 Task: Create a rule from the Agile list, Priority changed -> Complete task in the project AgileOrigin if Priority Cleared then Complete Task
Action: Mouse moved to (728, 478)
Screenshot: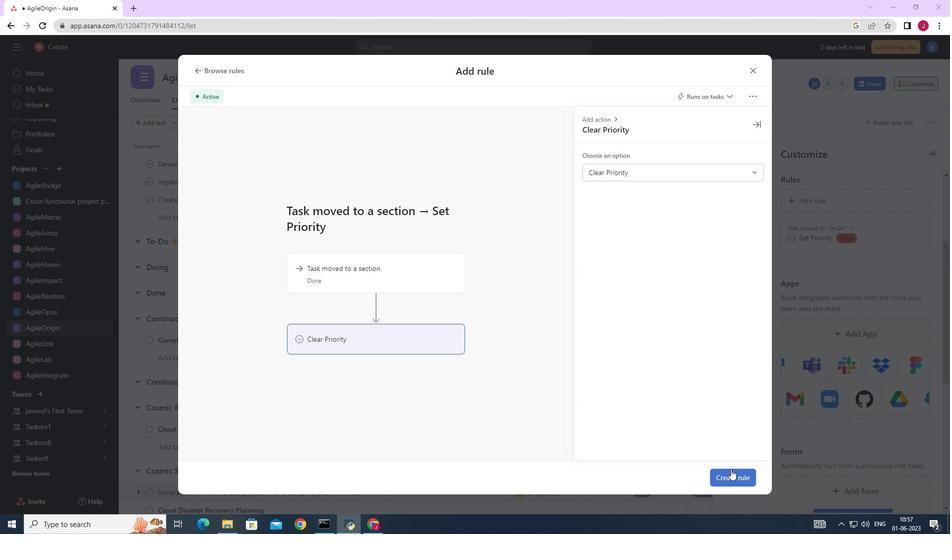 
Action: Mouse pressed left at (728, 478)
Screenshot: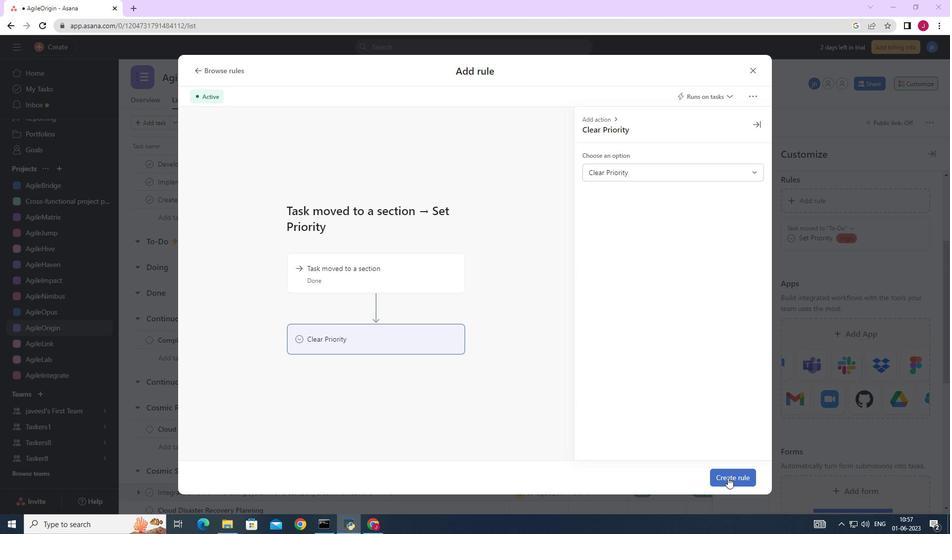 
Action: Mouse moved to (930, 155)
Screenshot: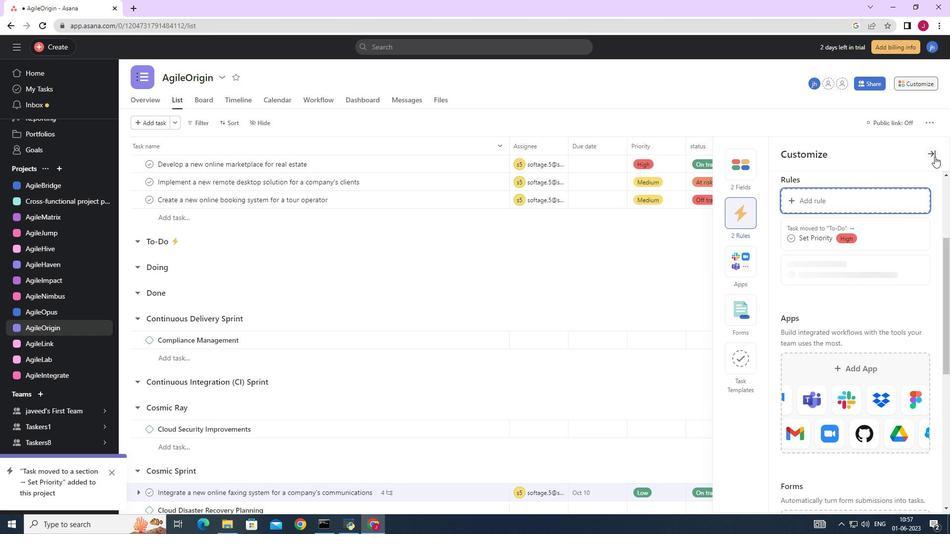 
Action: Mouse pressed left at (930, 155)
Screenshot: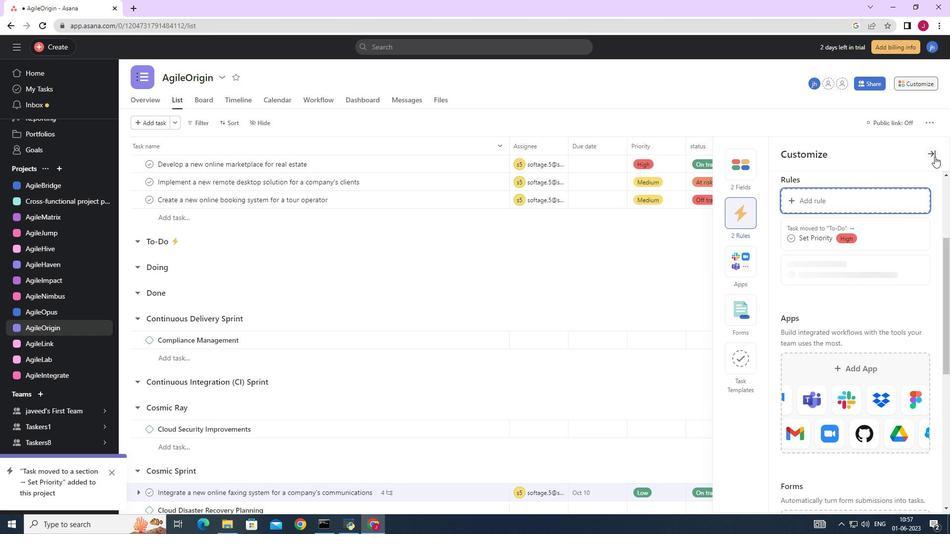 
Action: Mouse moved to (917, 83)
Screenshot: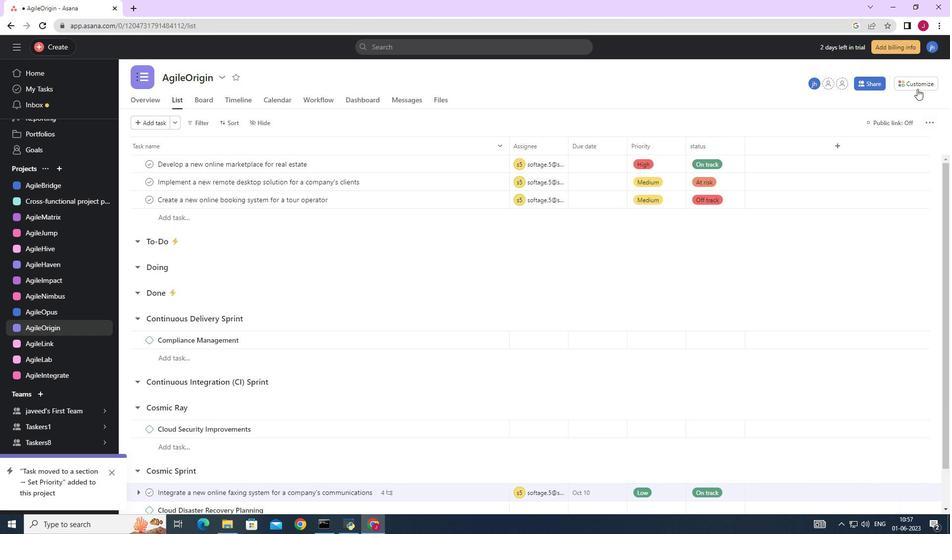 
Action: Mouse pressed left at (917, 83)
Screenshot: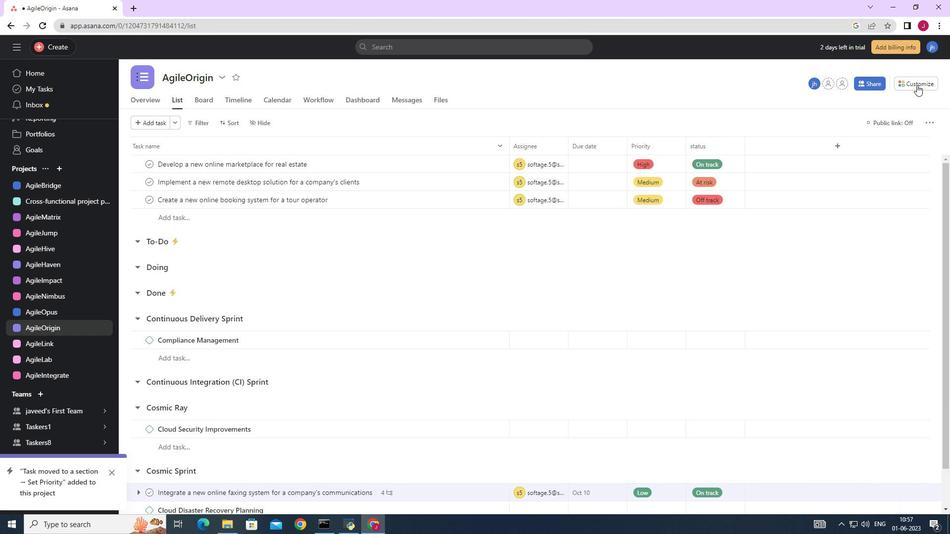 
Action: Mouse moved to (741, 218)
Screenshot: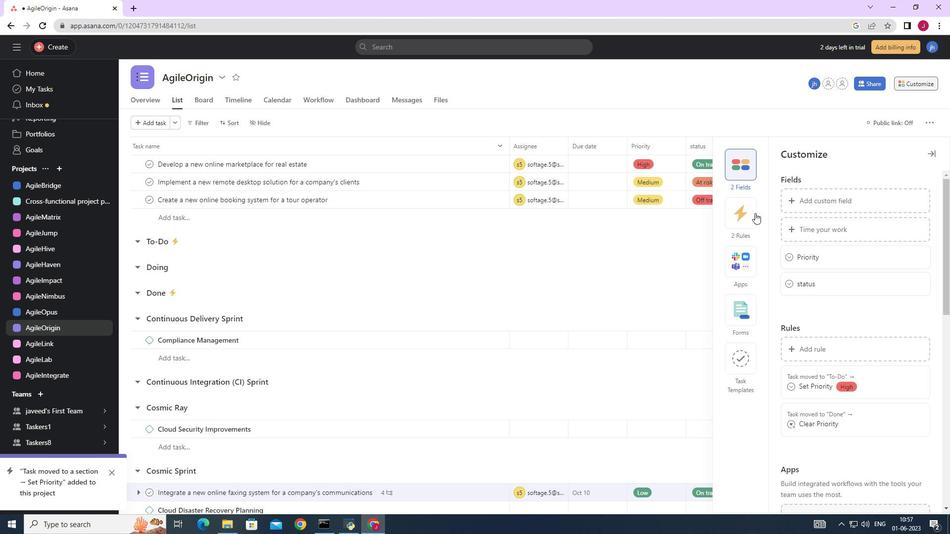 
Action: Mouse pressed left at (741, 218)
Screenshot: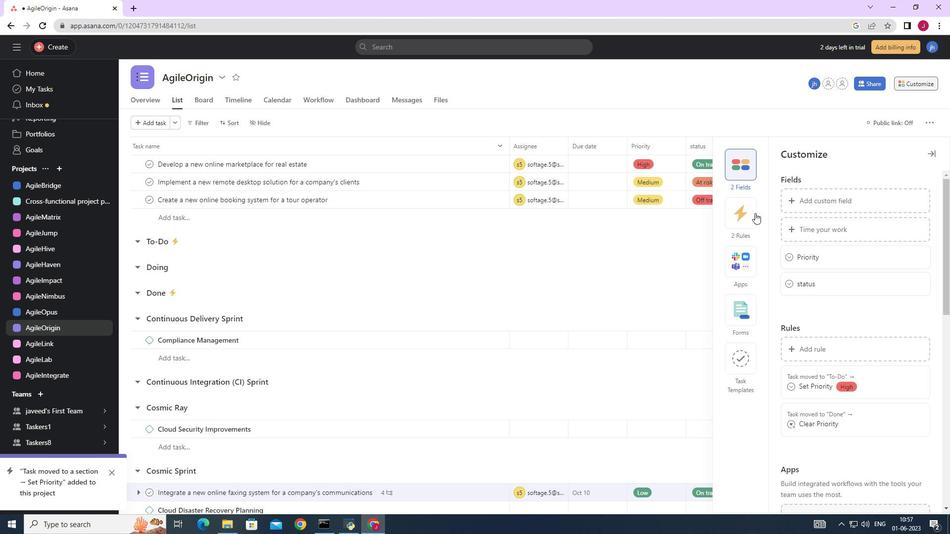 
Action: Mouse moved to (824, 203)
Screenshot: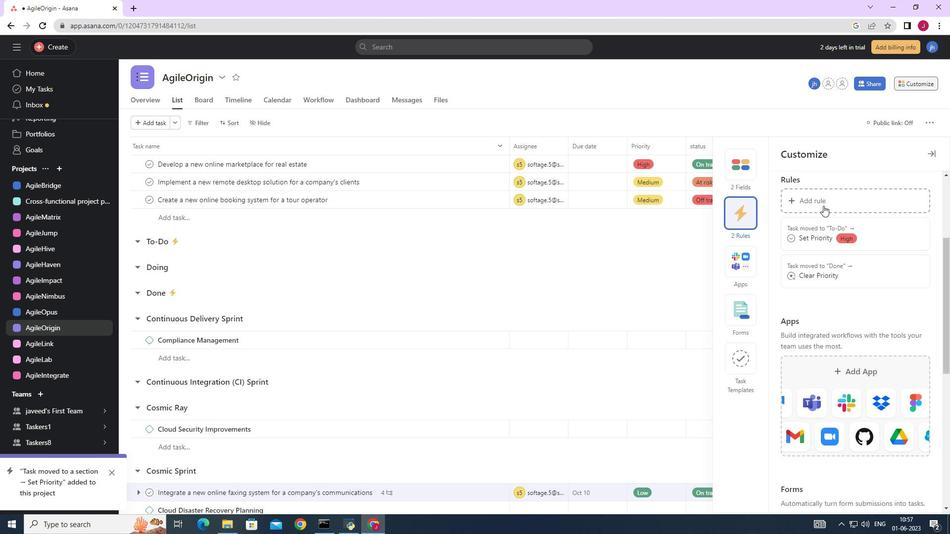 
Action: Mouse pressed left at (824, 203)
Screenshot: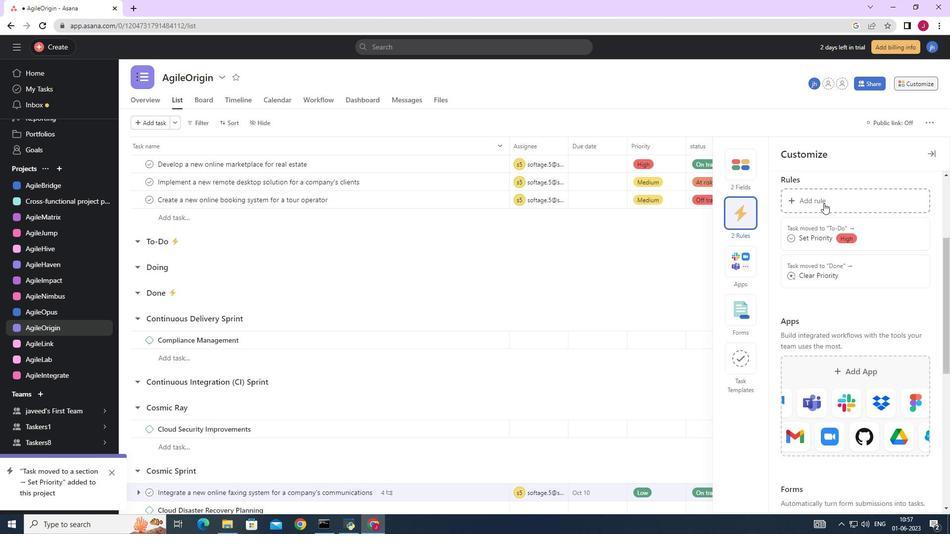 
Action: Mouse moved to (206, 150)
Screenshot: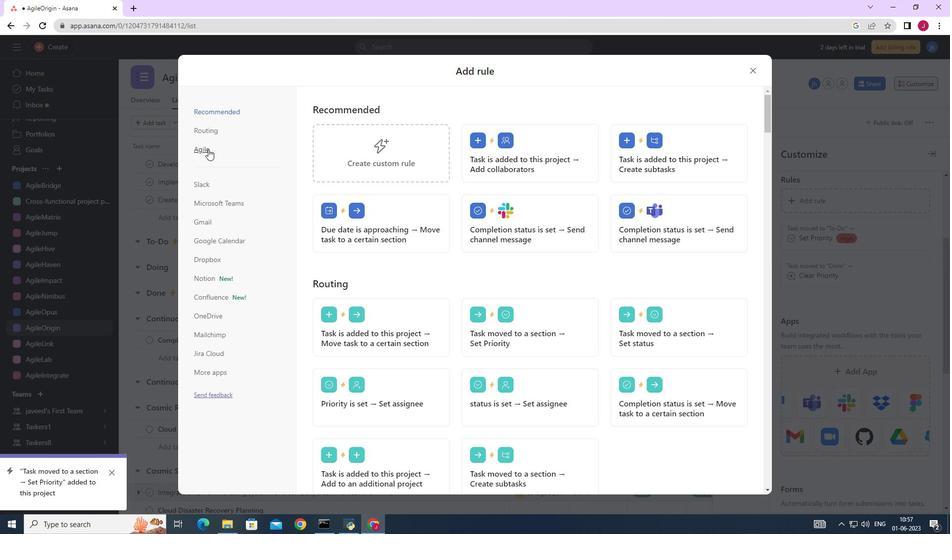 
Action: Mouse pressed left at (206, 150)
Screenshot: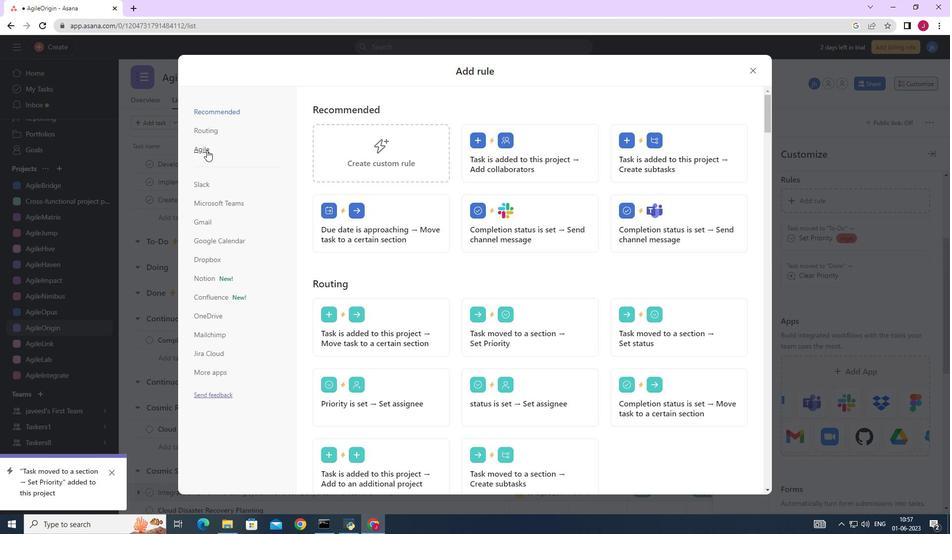 
Action: Mouse moved to (414, 150)
Screenshot: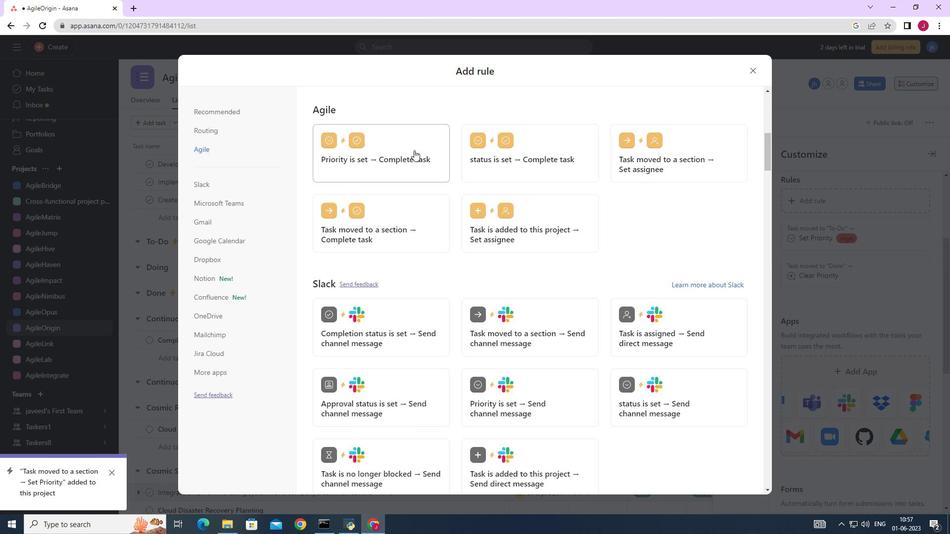 
Action: Mouse pressed left at (414, 150)
Screenshot: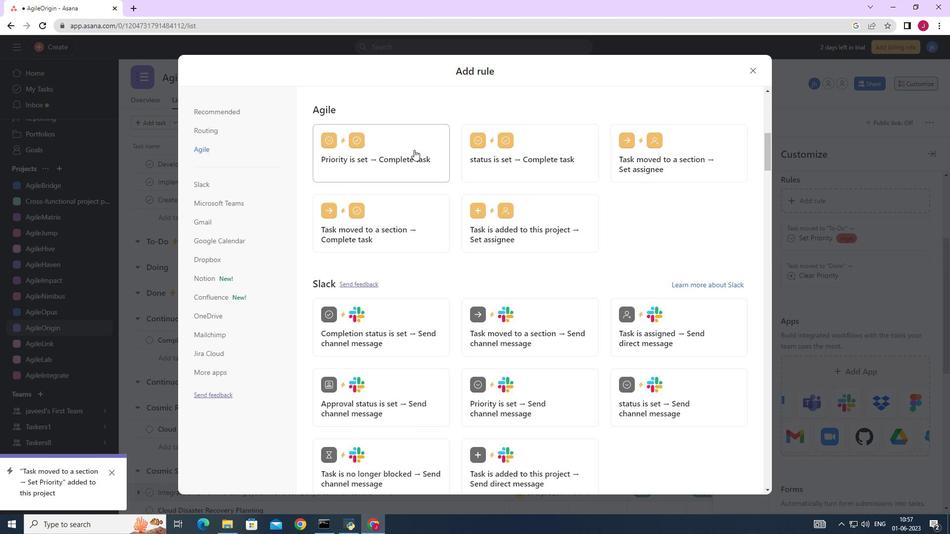 
Action: Mouse moved to (367, 332)
Screenshot: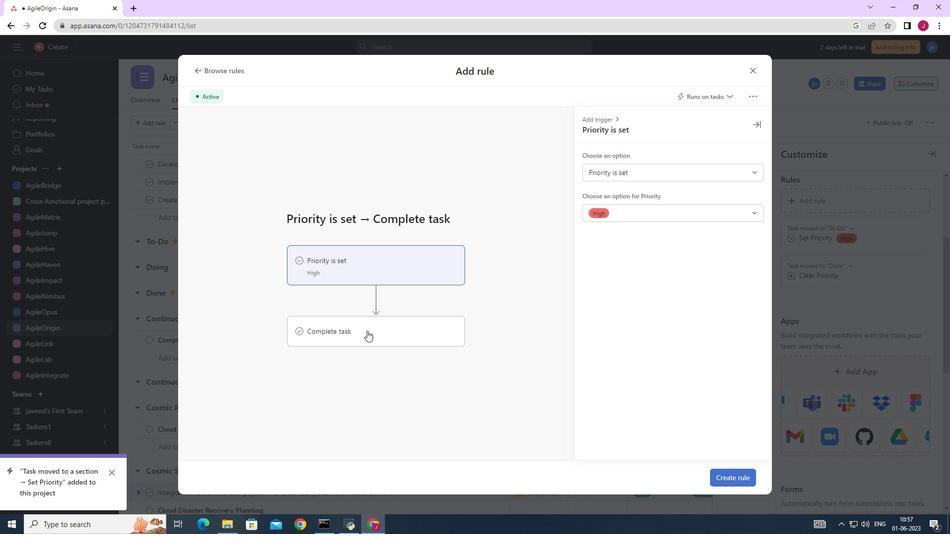 
Action: Mouse pressed left at (367, 332)
Screenshot: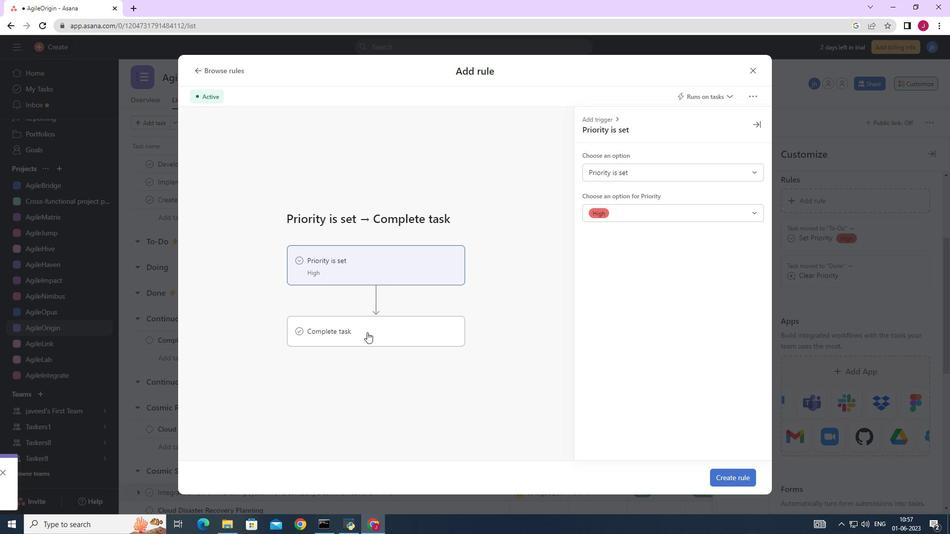 
Action: Mouse moved to (622, 172)
Screenshot: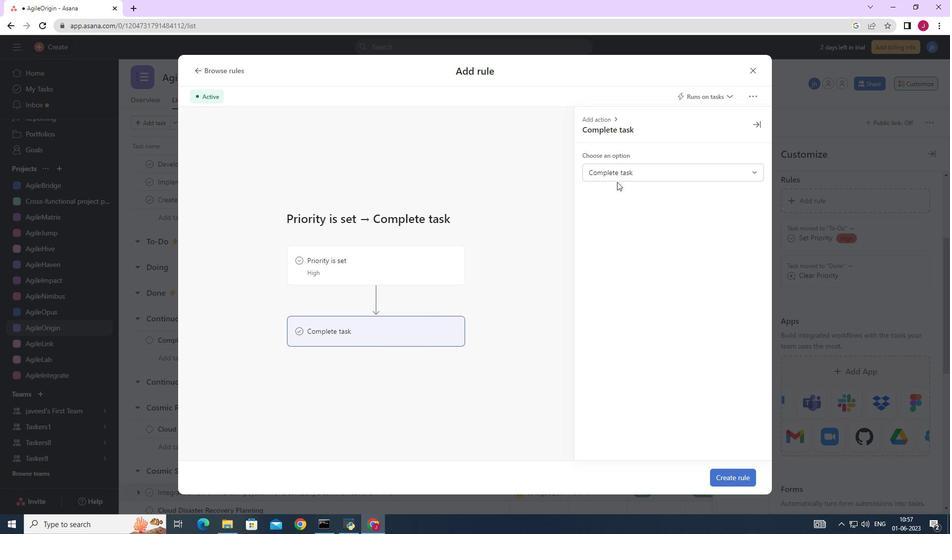 
Action: Mouse pressed left at (622, 172)
Screenshot: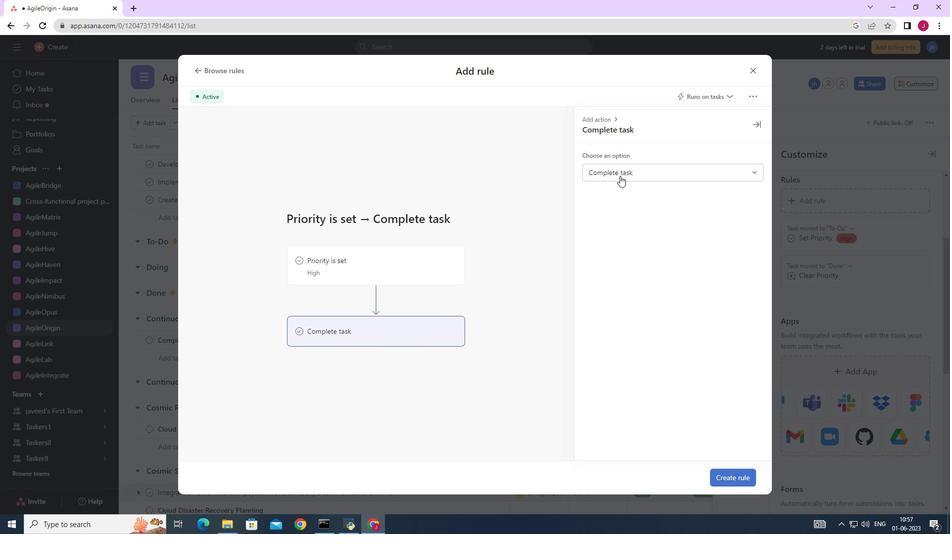 
Action: Mouse moved to (398, 259)
Screenshot: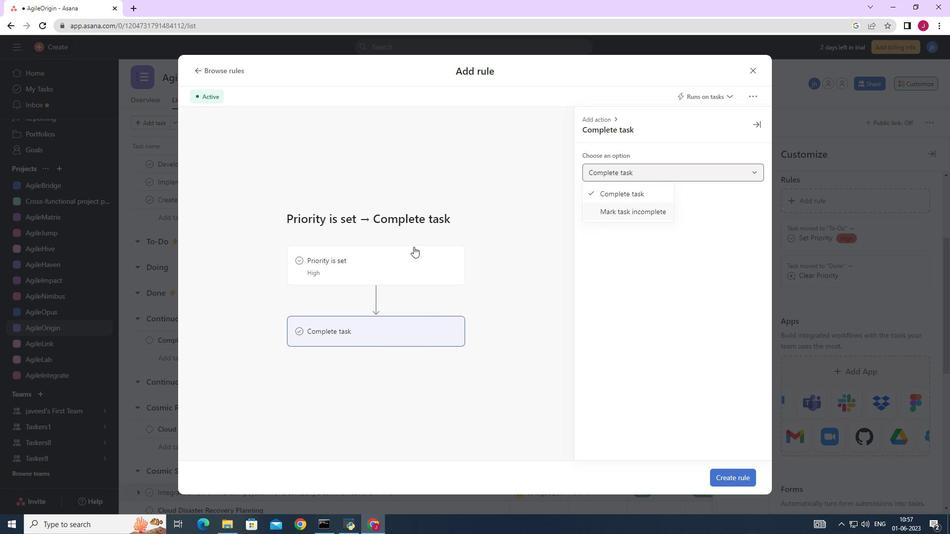 
Action: Mouse pressed left at (398, 259)
Screenshot: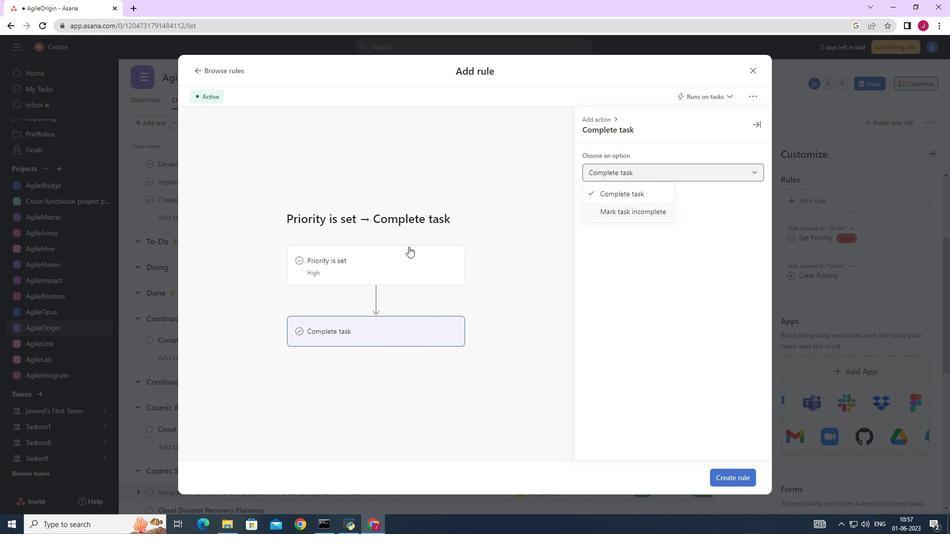 
Action: Mouse moved to (610, 172)
Screenshot: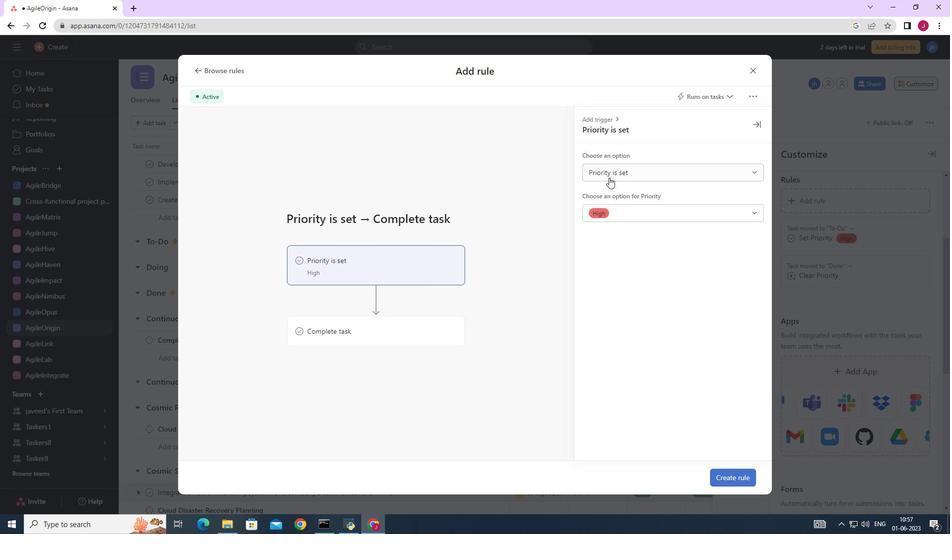 
Action: Mouse pressed left at (610, 172)
Screenshot: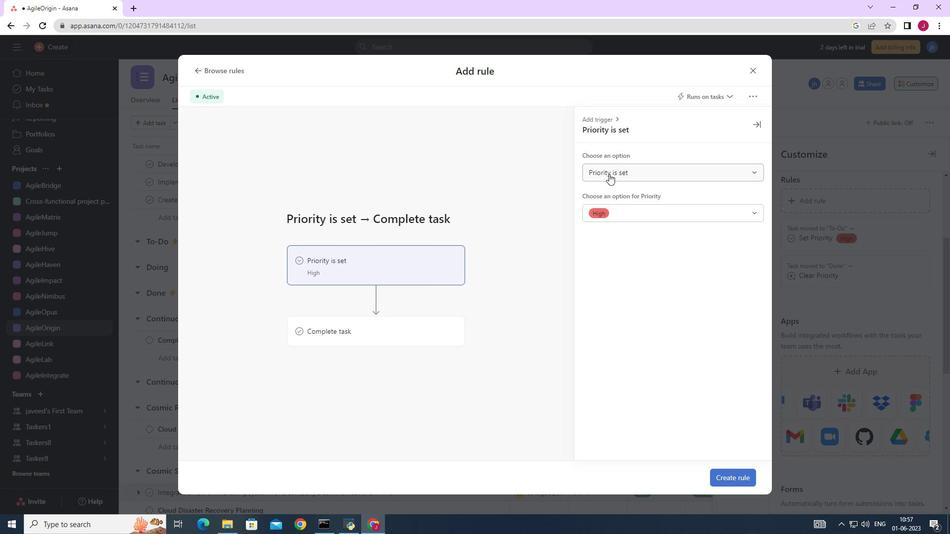 
Action: Mouse moved to (611, 215)
Screenshot: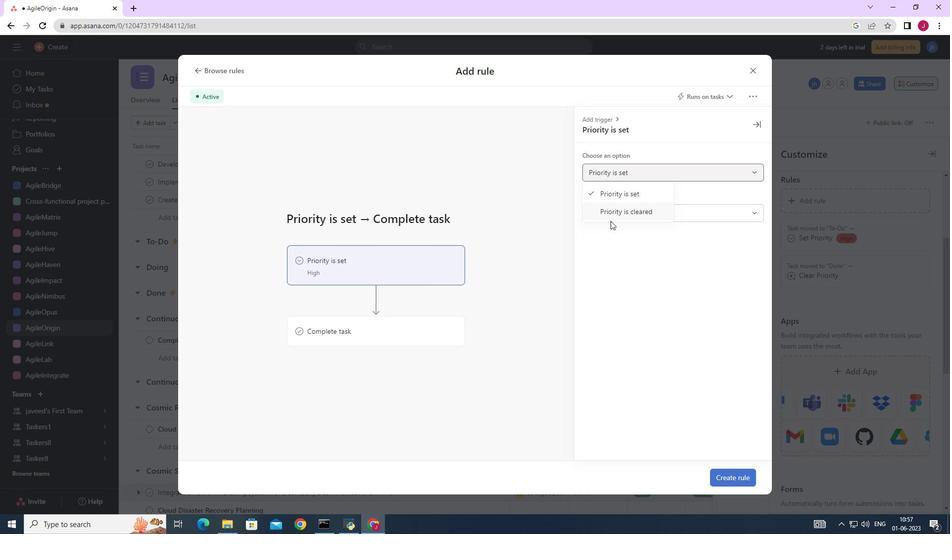 
Action: Mouse pressed left at (611, 215)
Screenshot: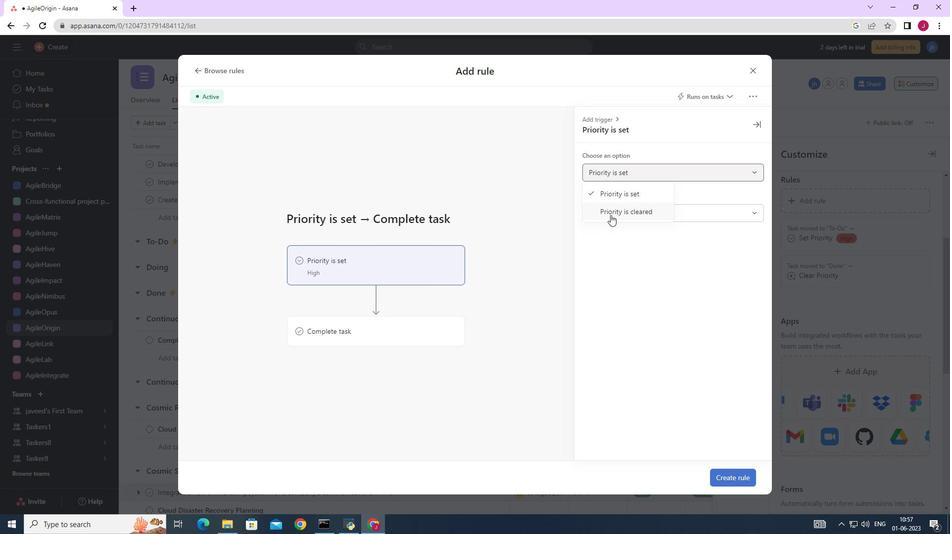 
Action: Mouse moved to (404, 330)
Screenshot: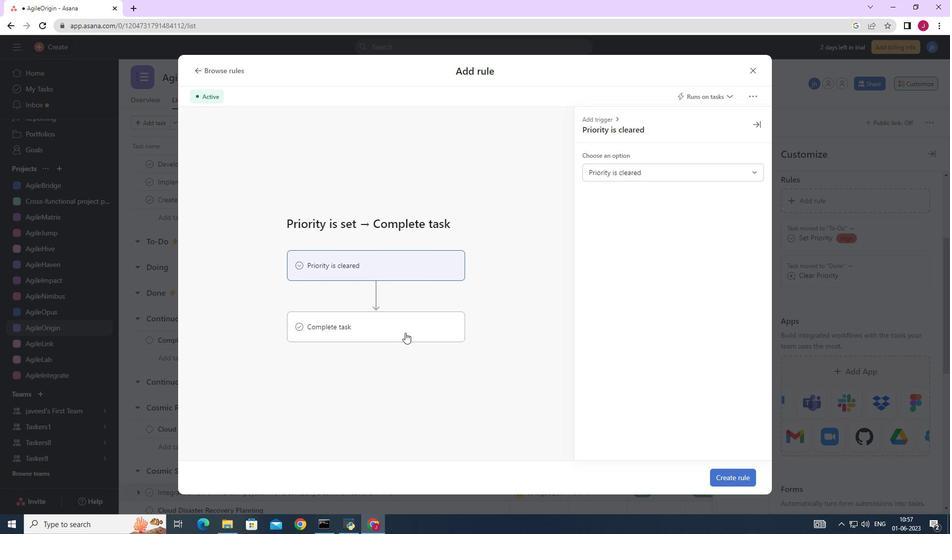 
Action: Mouse pressed left at (404, 330)
Screenshot: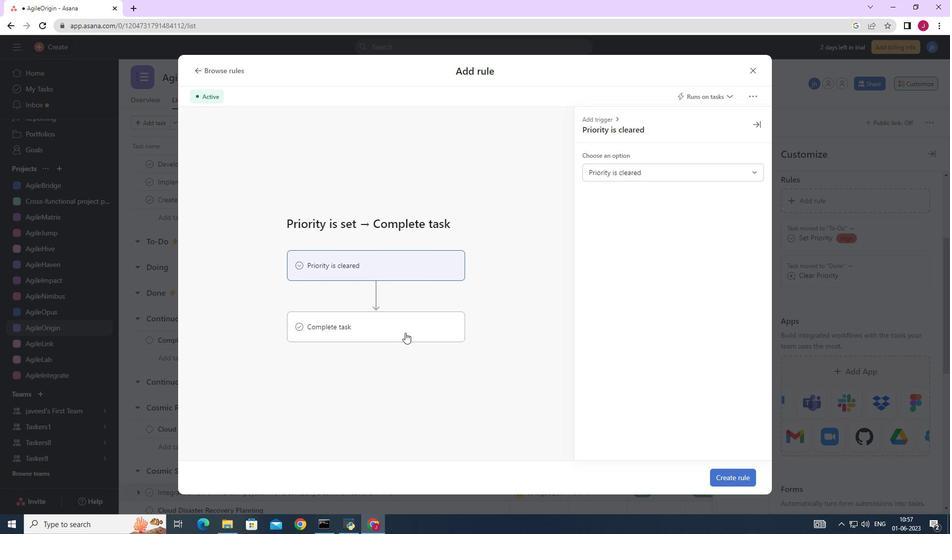 
Action: Mouse moved to (719, 478)
Screenshot: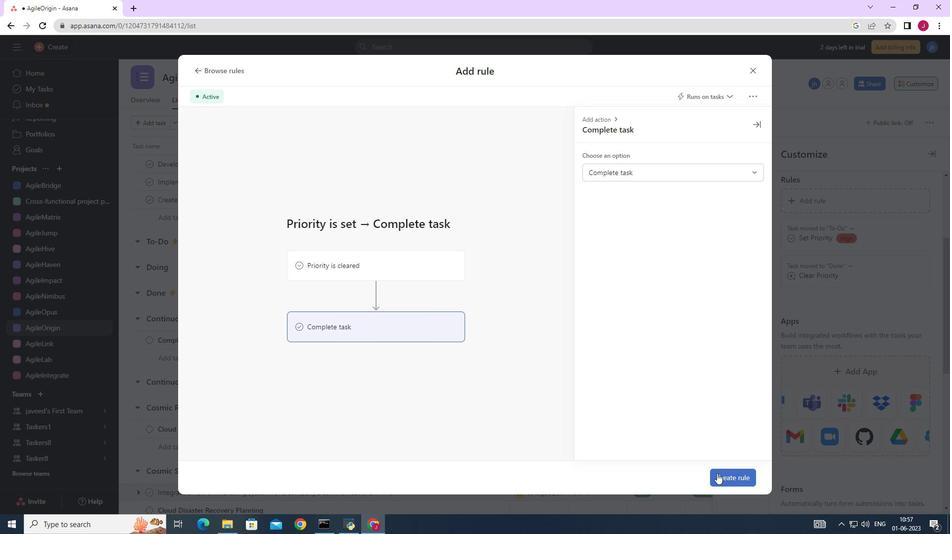 
Action: Mouse pressed left at (719, 478)
Screenshot: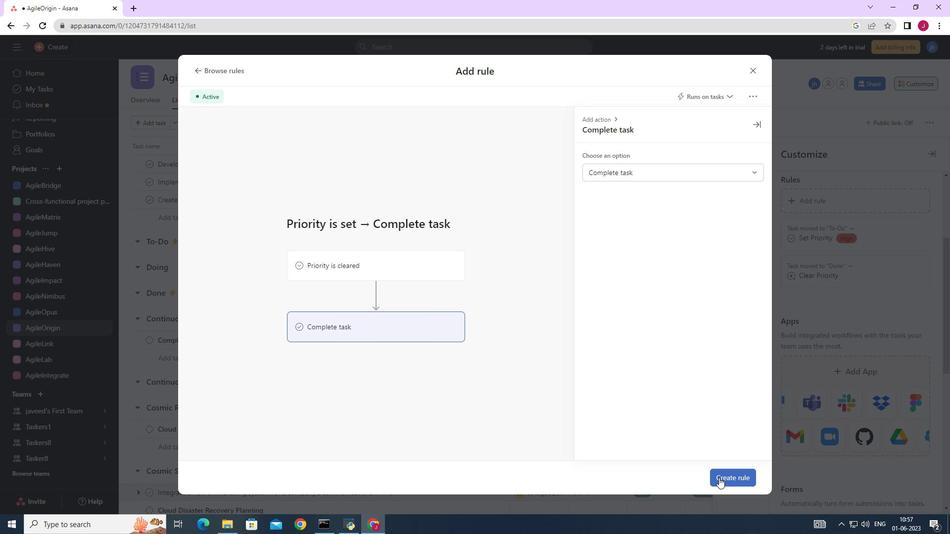 
Action: Mouse moved to (606, 364)
Screenshot: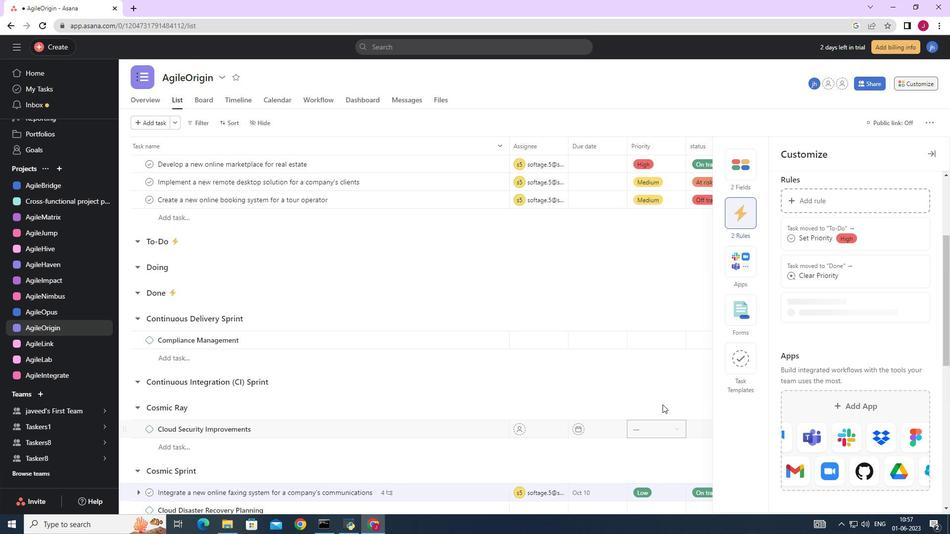 
